 Task: Create a new spreadsheet using the template "Education: Grade Book".
Action: Mouse moved to (58, 109)
Screenshot: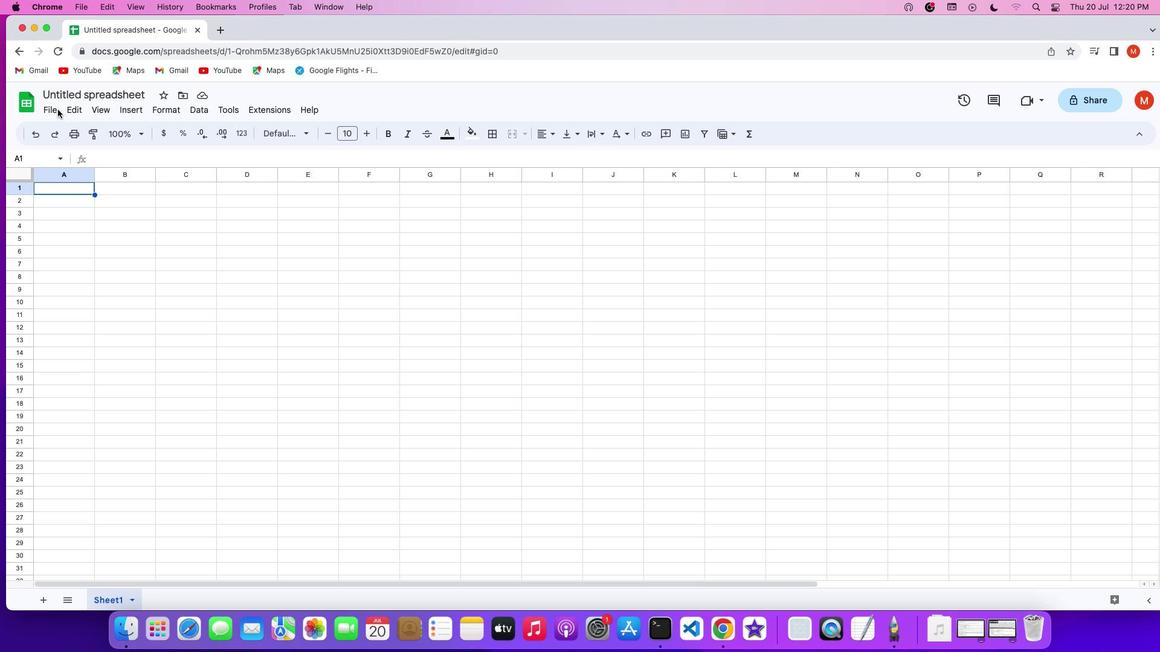 
Action: Mouse pressed left at (58, 109)
Screenshot: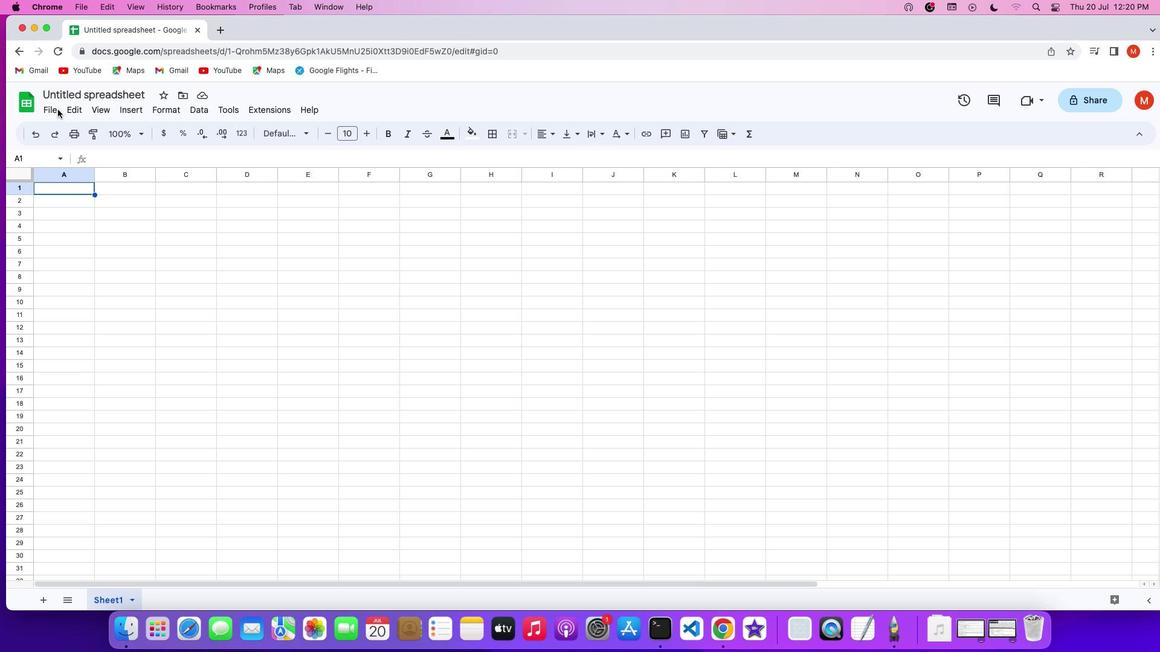 
Action: Mouse moved to (57, 109)
Screenshot: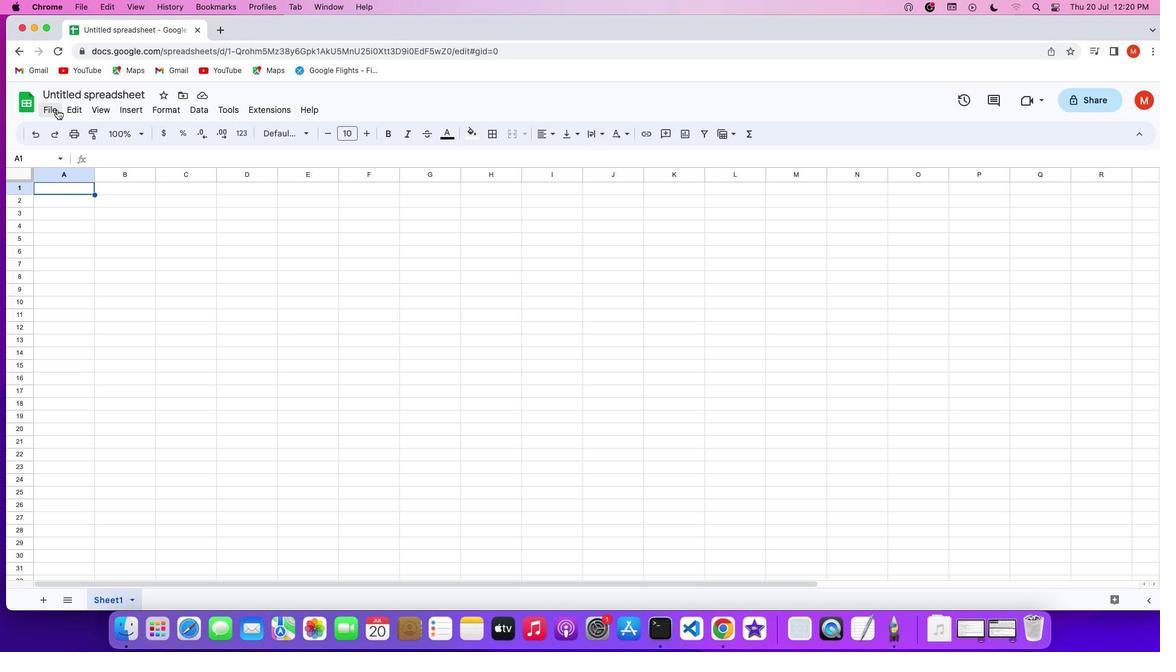 
Action: Mouse pressed left at (57, 109)
Screenshot: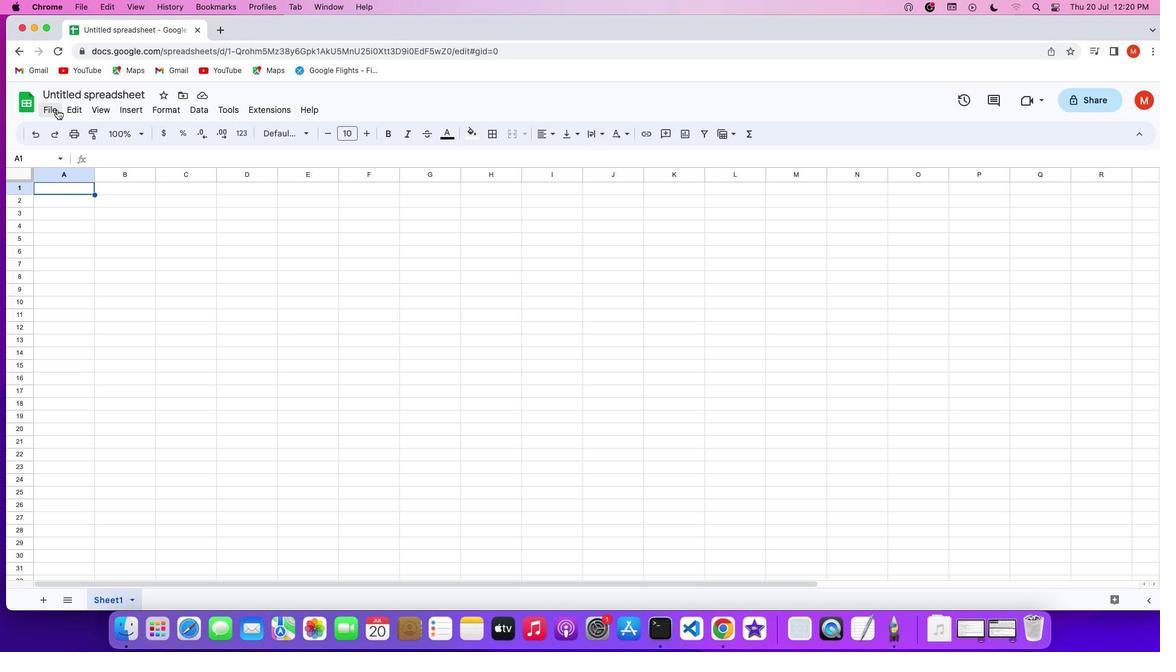 
Action: Mouse moved to (56, 124)
Screenshot: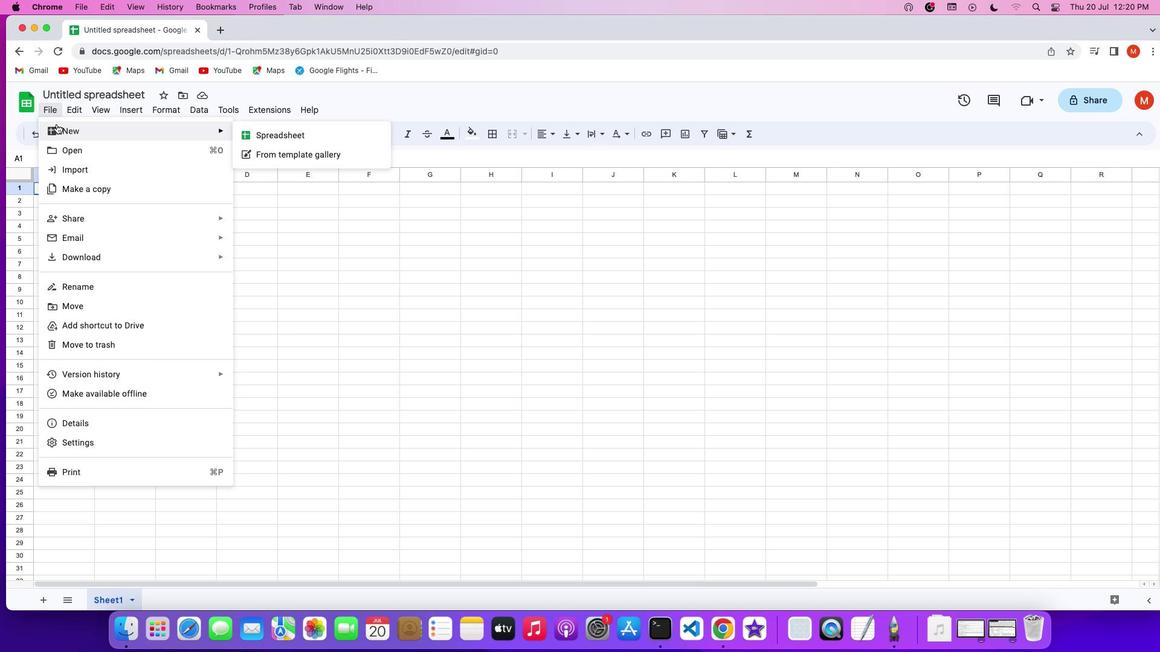 
Action: Mouse pressed left at (56, 124)
Screenshot: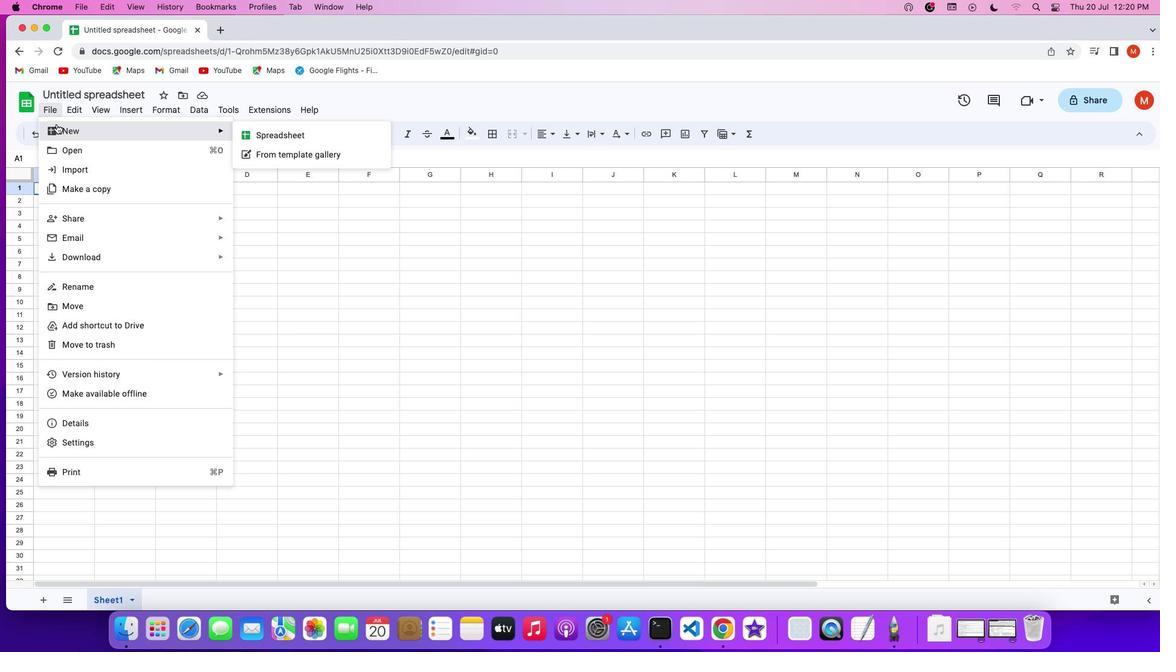 
Action: Mouse moved to (295, 147)
Screenshot: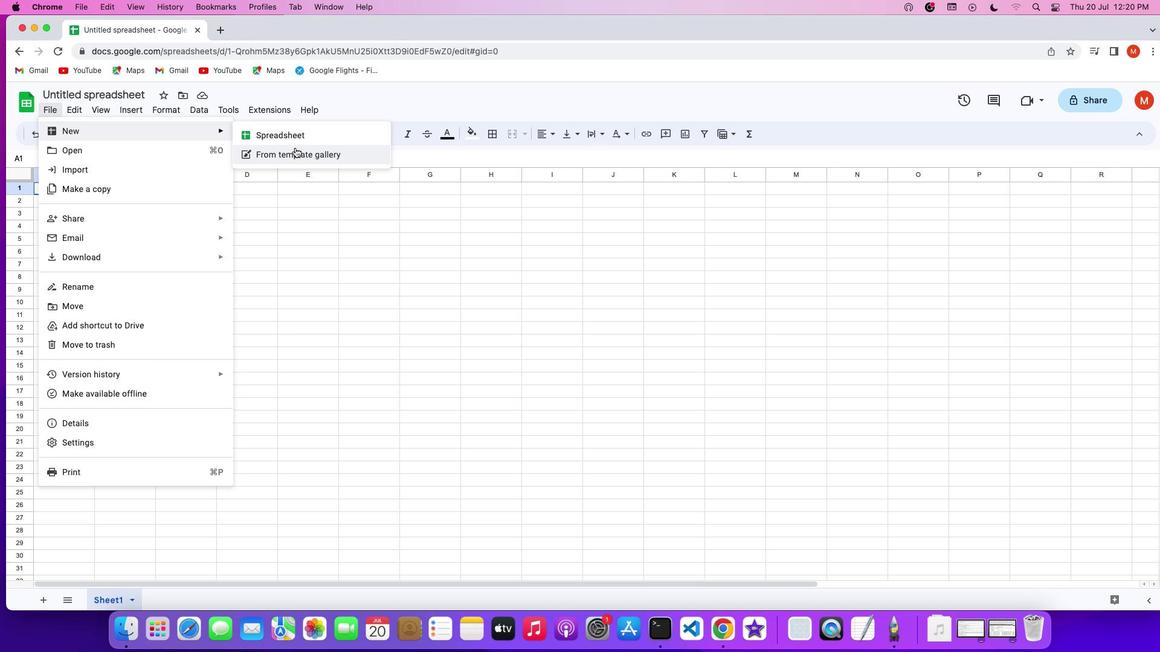 
Action: Mouse pressed left at (295, 147)
Screenshot: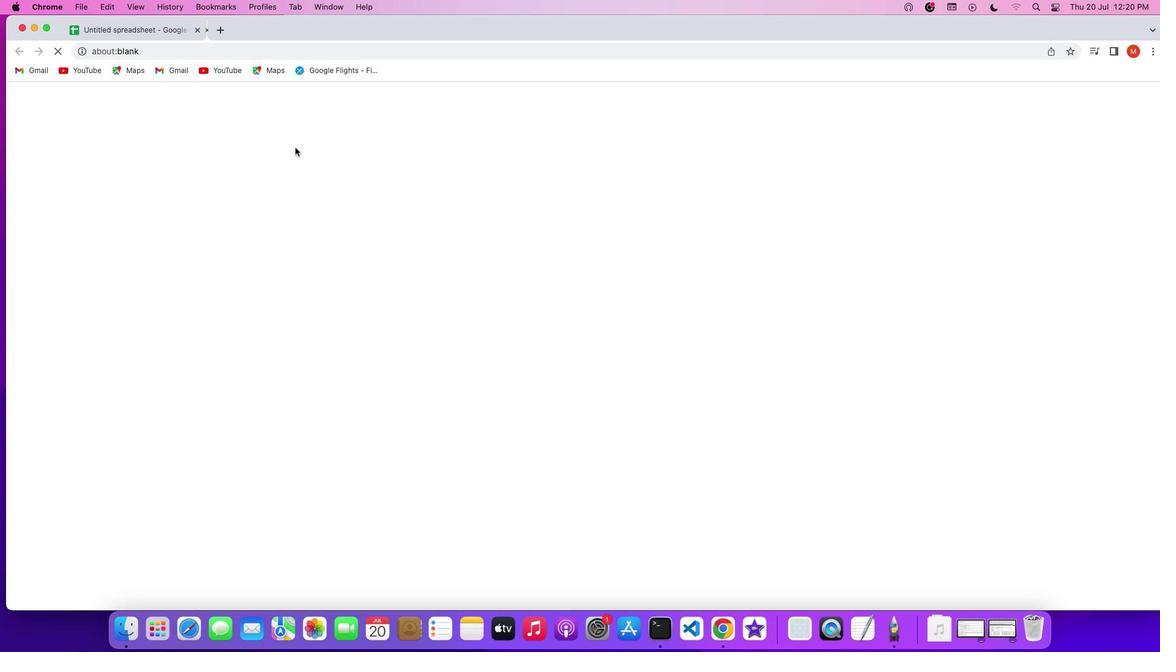 
Action: Mouse moved to (475, 303)
Screenshot: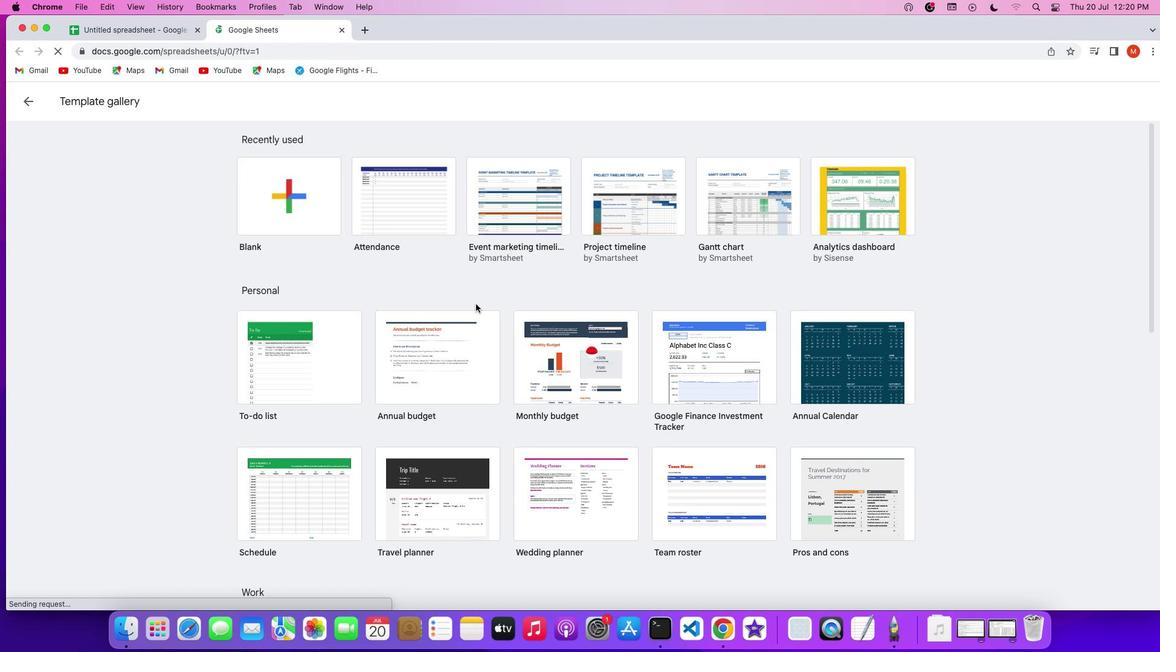 
Action: Mouse scrolled (475, 303) with delta (0, 0)
Screenshot: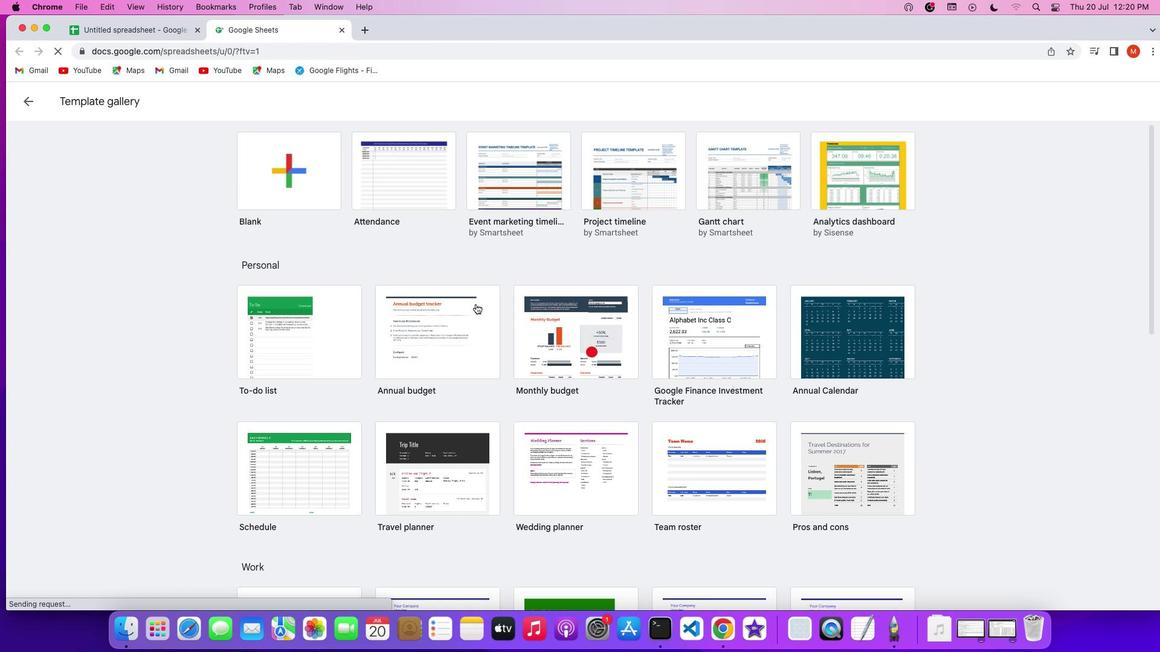 
Action: Mouse scrolled (475, 303) with delta (0, 0)
Screenshot: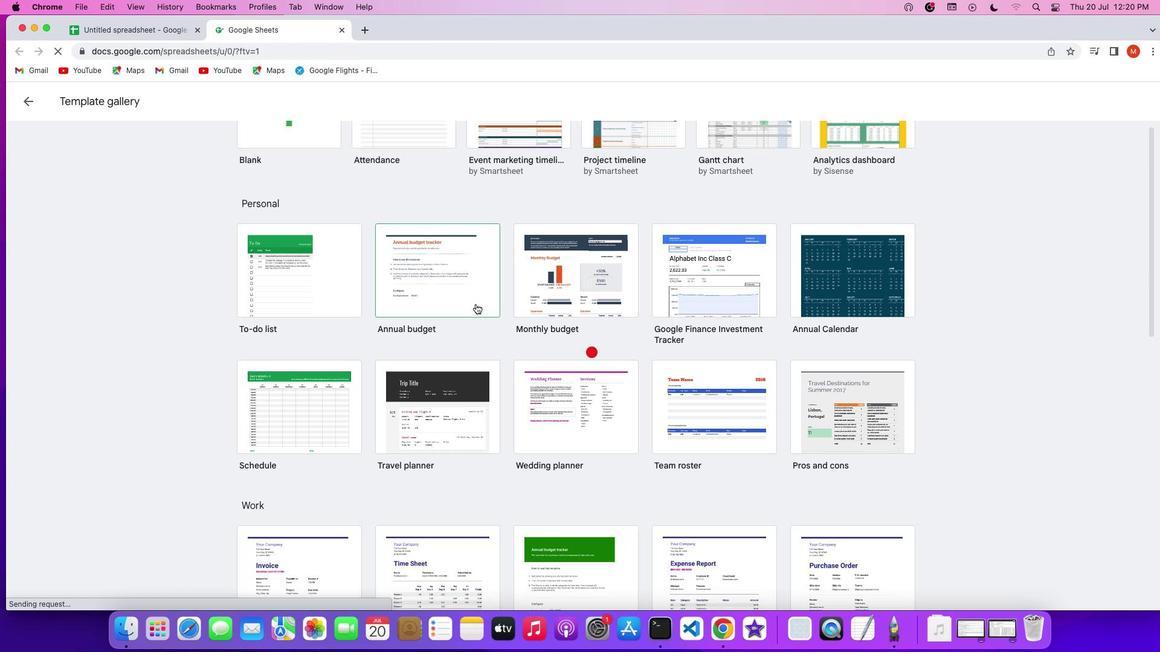 
Action: Mouse scrolled (475, 303) with delta (0, -1)
Screenshot: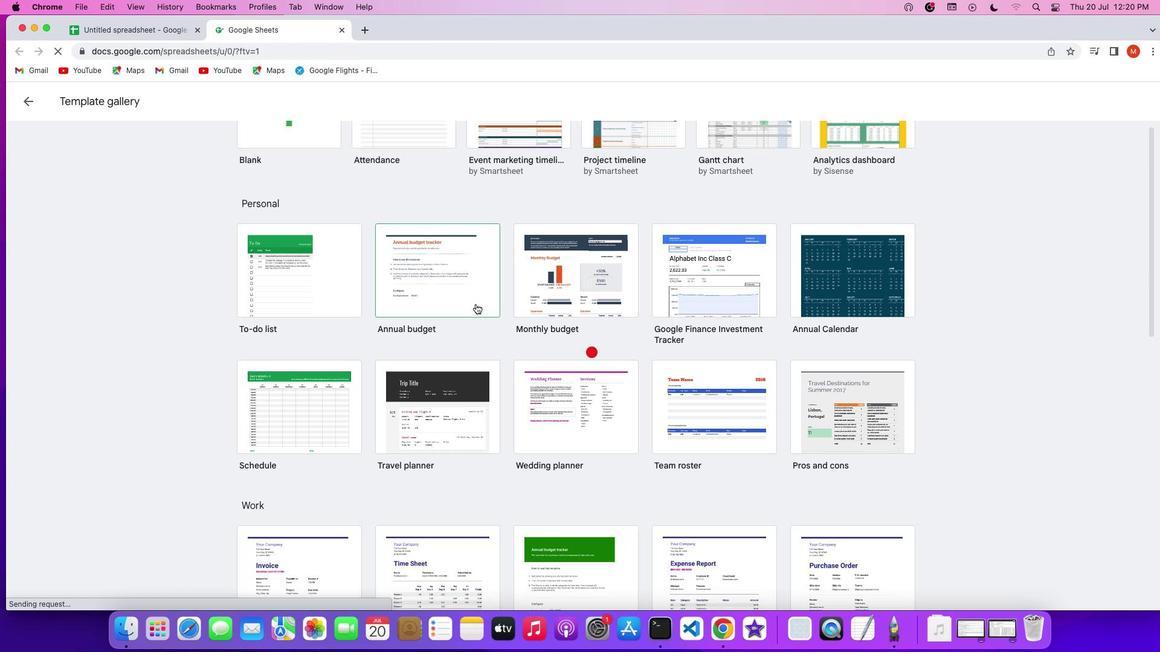
Action: Mouse scrolled (475, 303) with delta (0, -2)
Screenshot: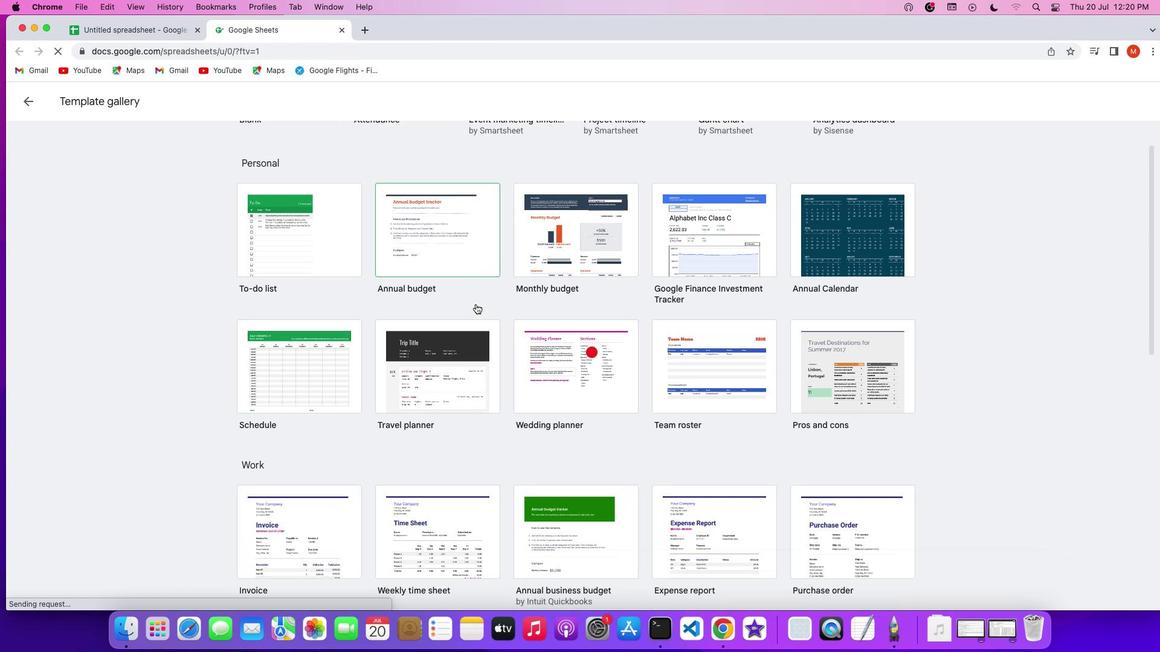 
Action: Mouse scrolled (475, 303) with delta (0, -3)
Screenshot: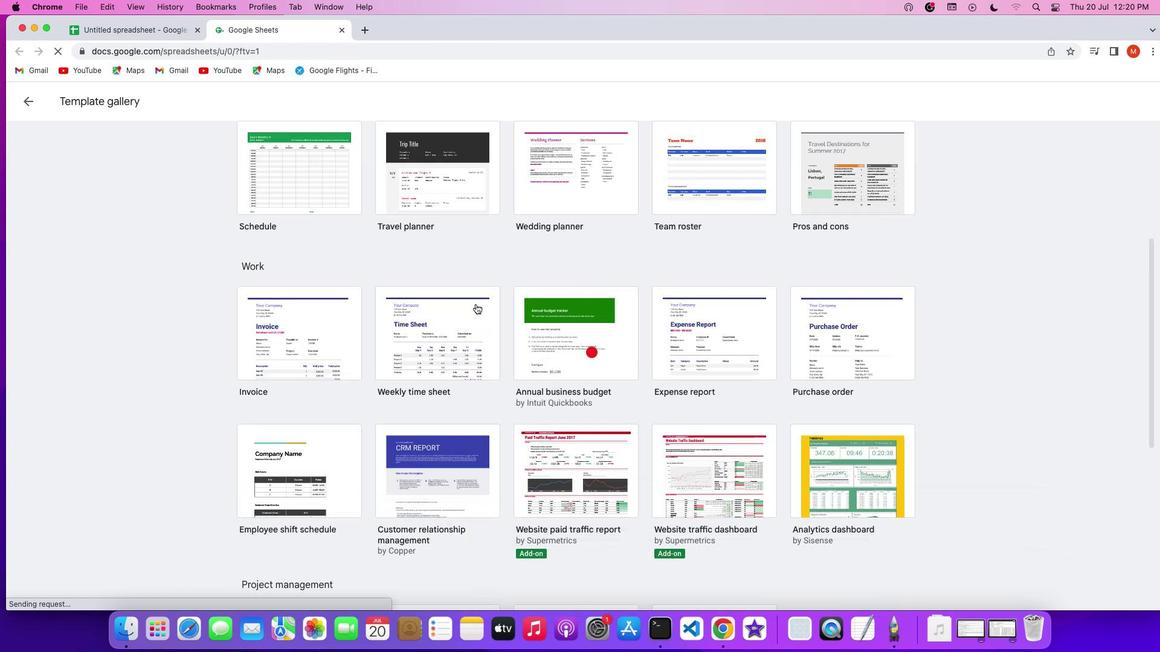 
Action: Mouse scrolled (475, 303) with delta (0, 0)
Screenshot: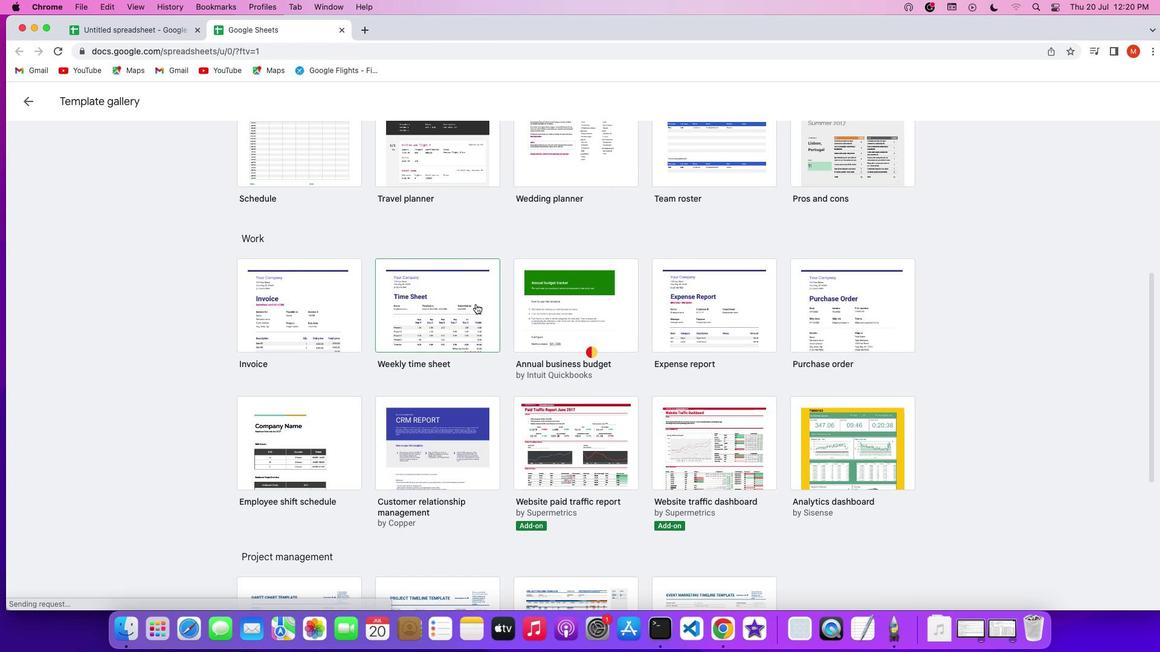 
Action: Mouse scrolled (475, 303) with delta (0, 0)
Screenshot: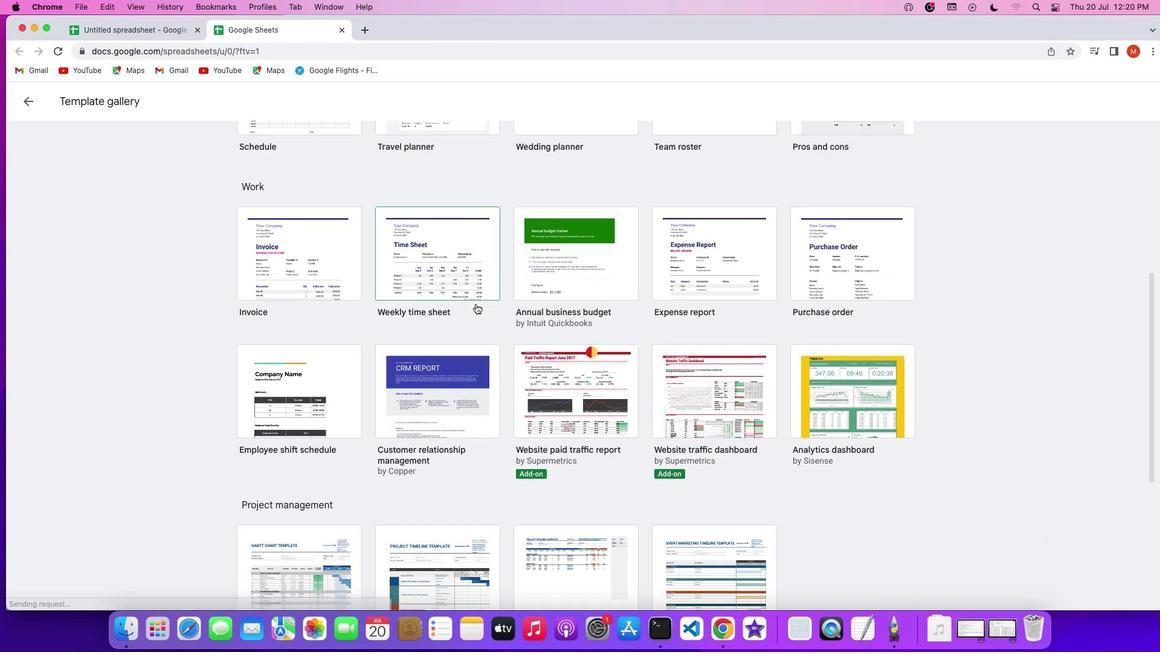 
Action: Mouse scrolled (475, 303) with delta (0, -1)
Screenshot: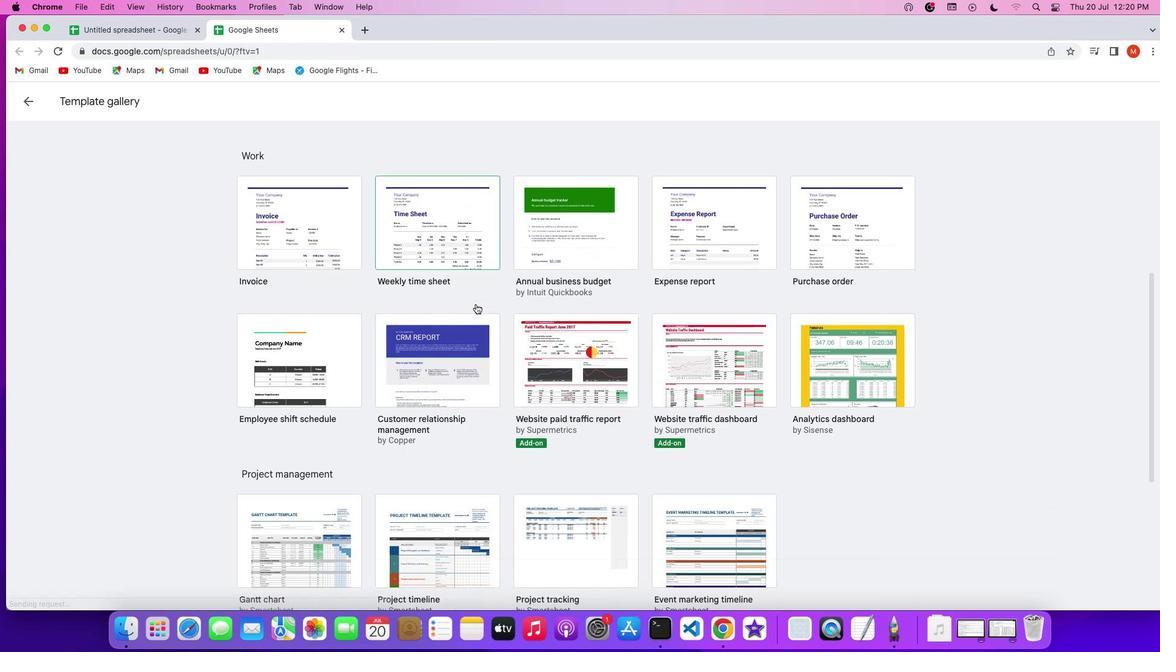 
Action: Mouse scrolled (475, 303) with delta (0, -2)
Screenshot: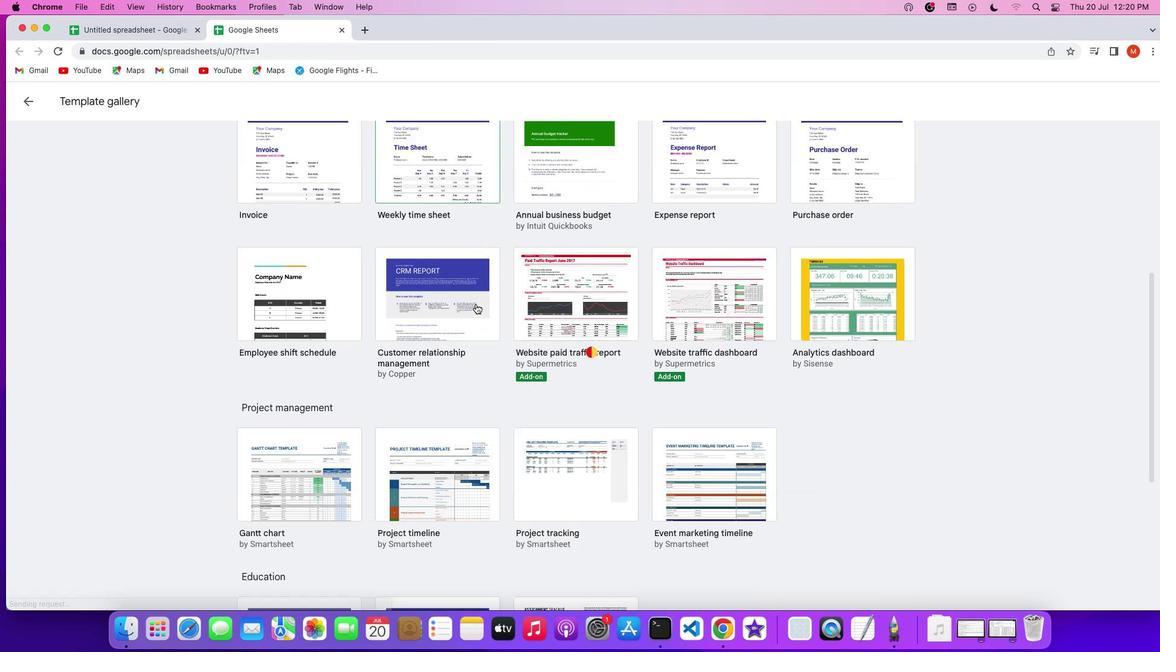 
Action: Mouse scrolled (475, 303) with delta (0, -2)
Screenshot: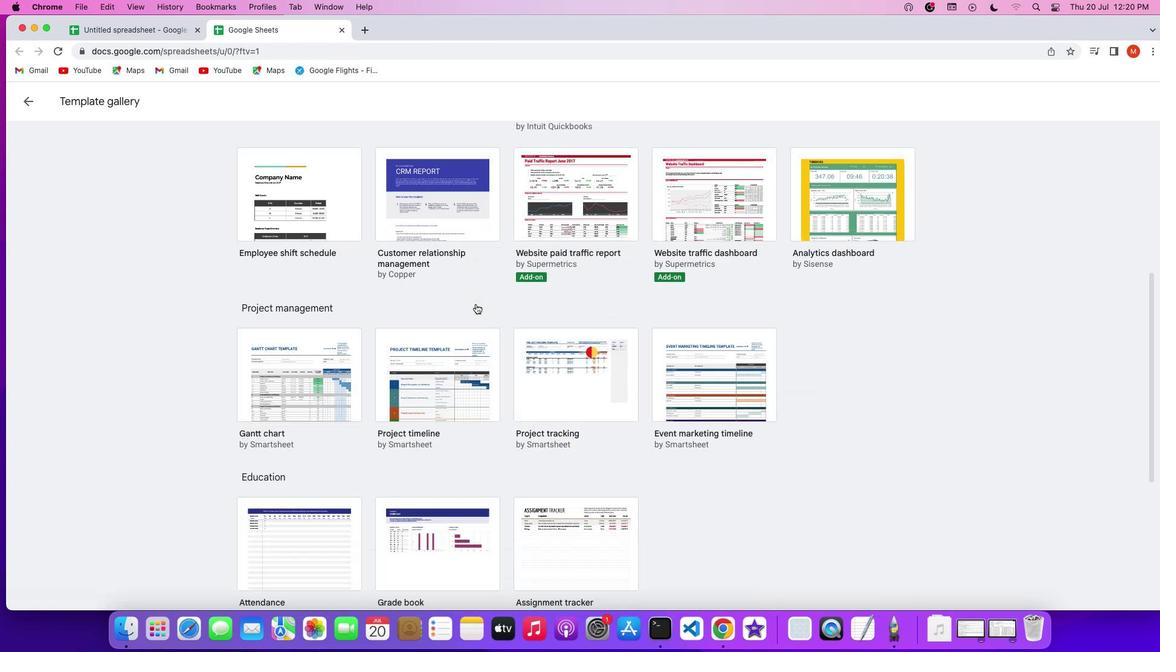 
Action: Mouse scrolled (475, 303) with delta (0, 0)
Screenshot: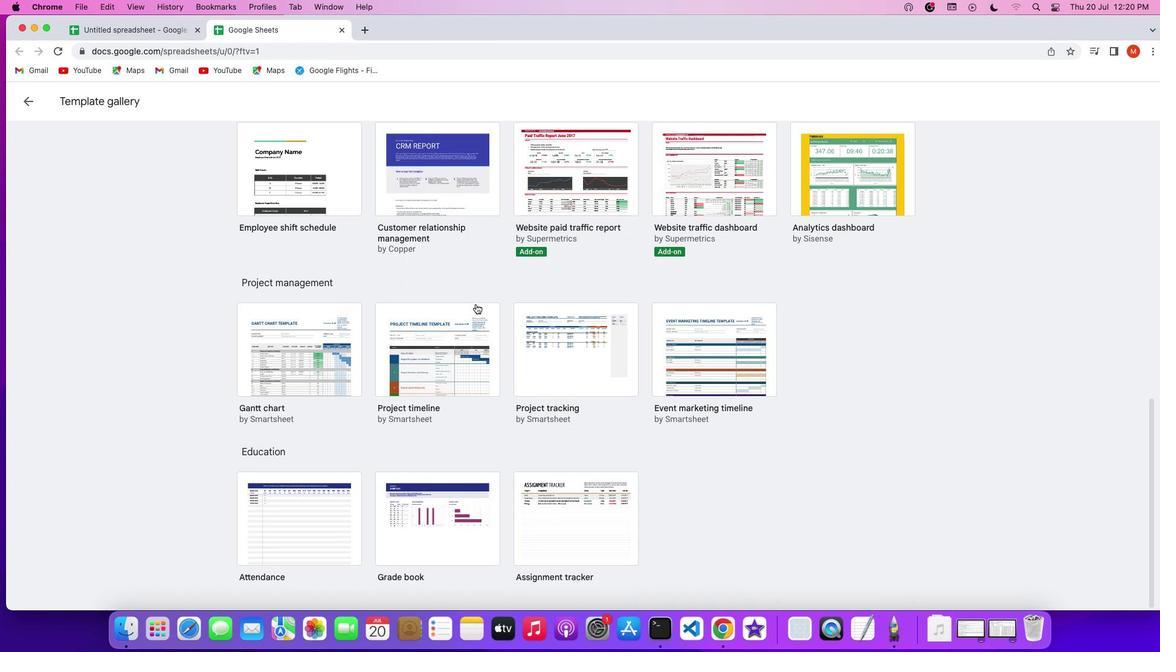 
Action: Mouse scrolled (475, 303) with delta (0, 0)
Screenshot: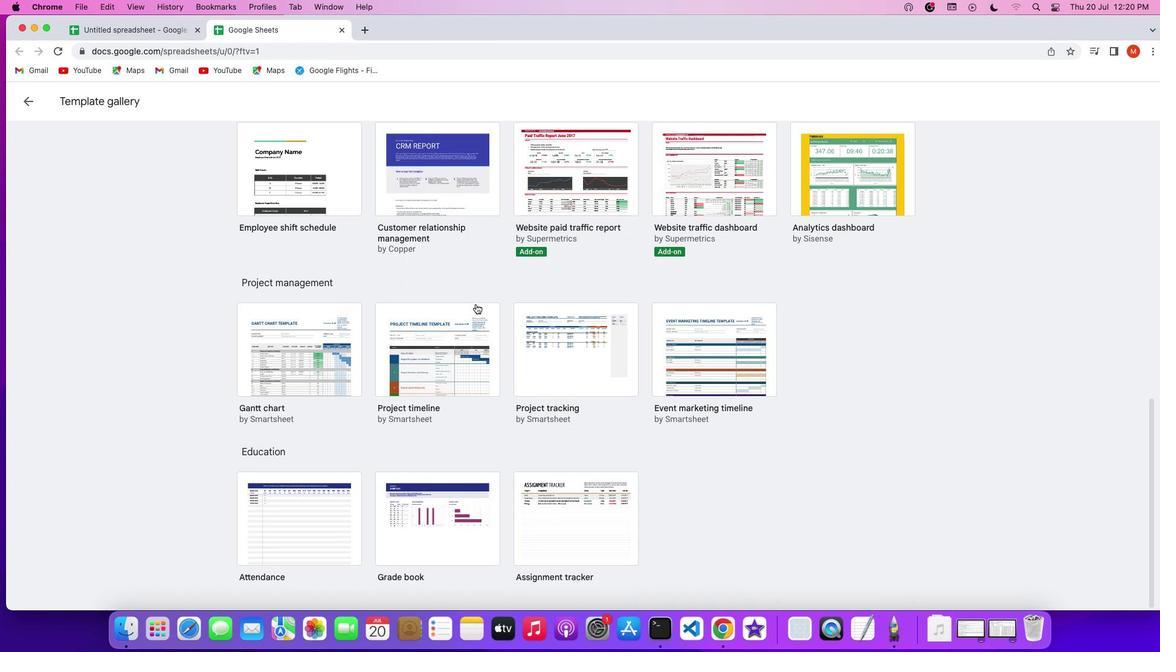 
Action: Mouse scrolled (475, 303) with delta (0, 0)
Screenshot: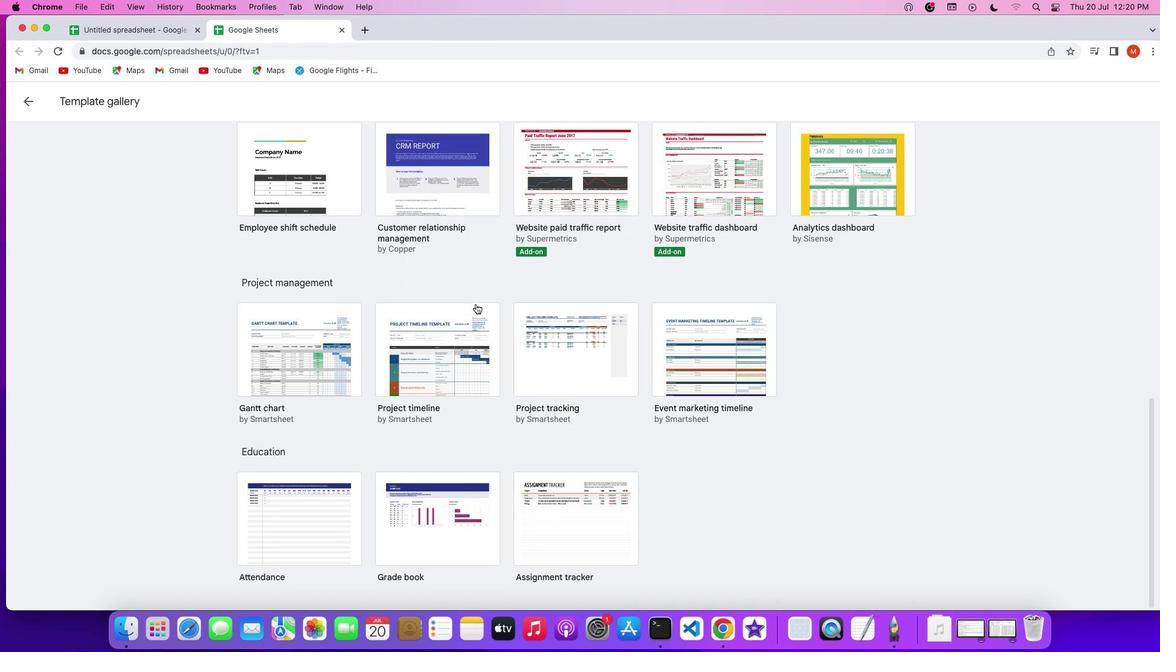 
Action: Mouse scrolled (475, 303) with delta (0, -1)
Screenshot: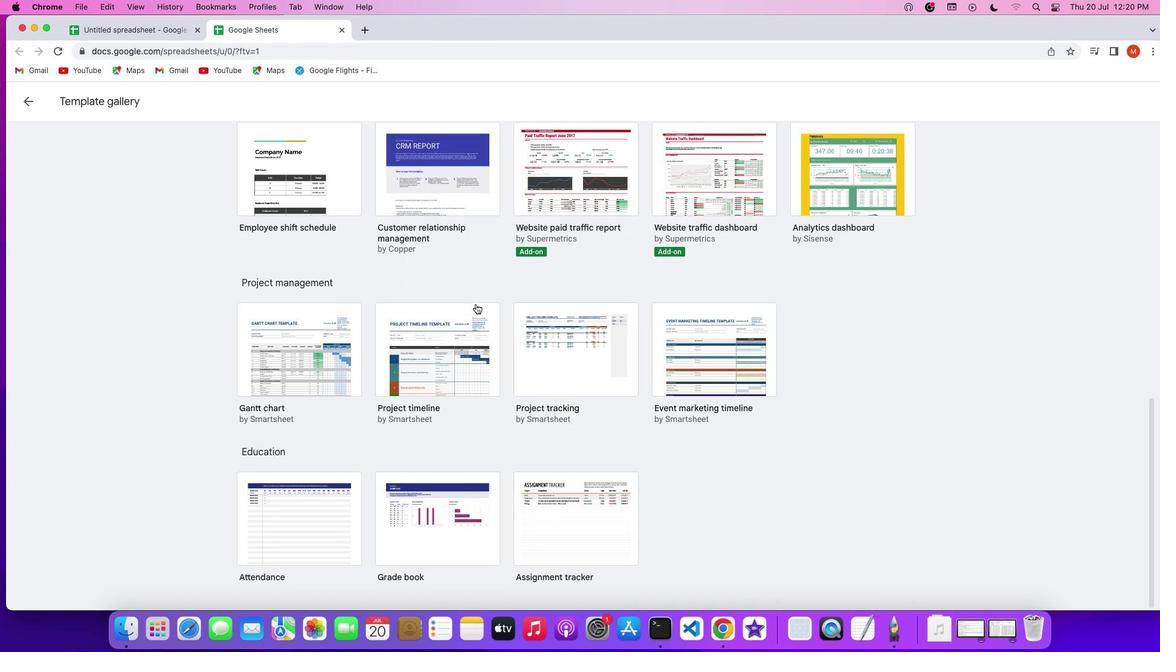 
Action: Mouse moved to (467, 529)
Screenshot: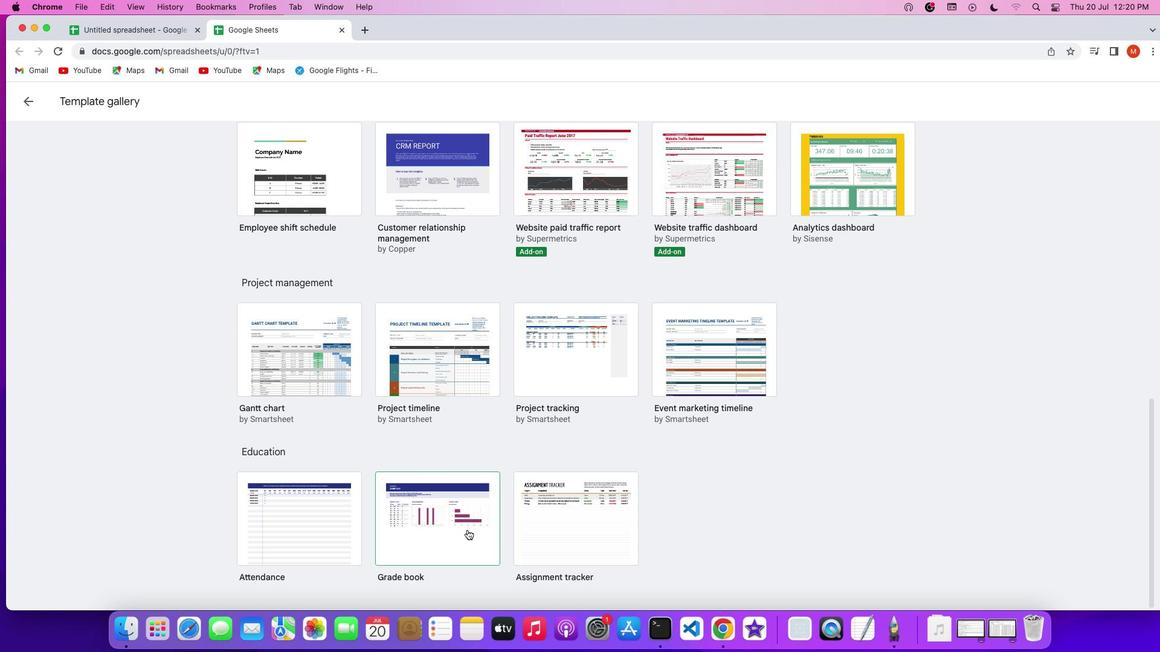 
Action: Mouse pressed left at (467, 529)
Screenshot: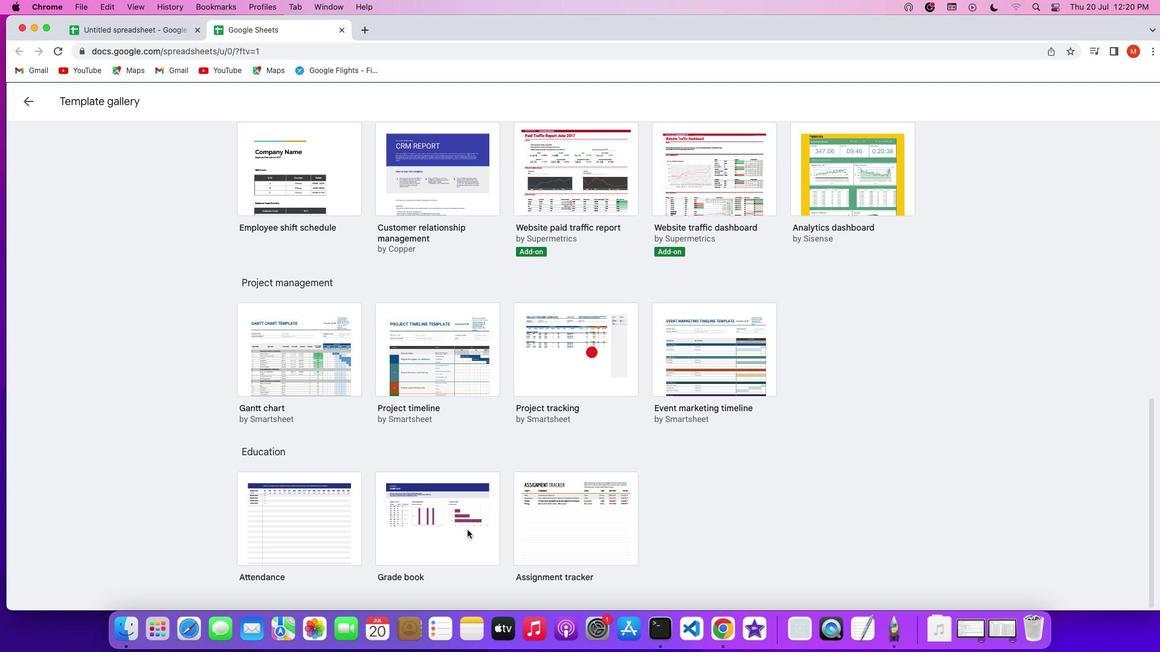 
Action: Mouse moved to (467, 530)
Screenshot: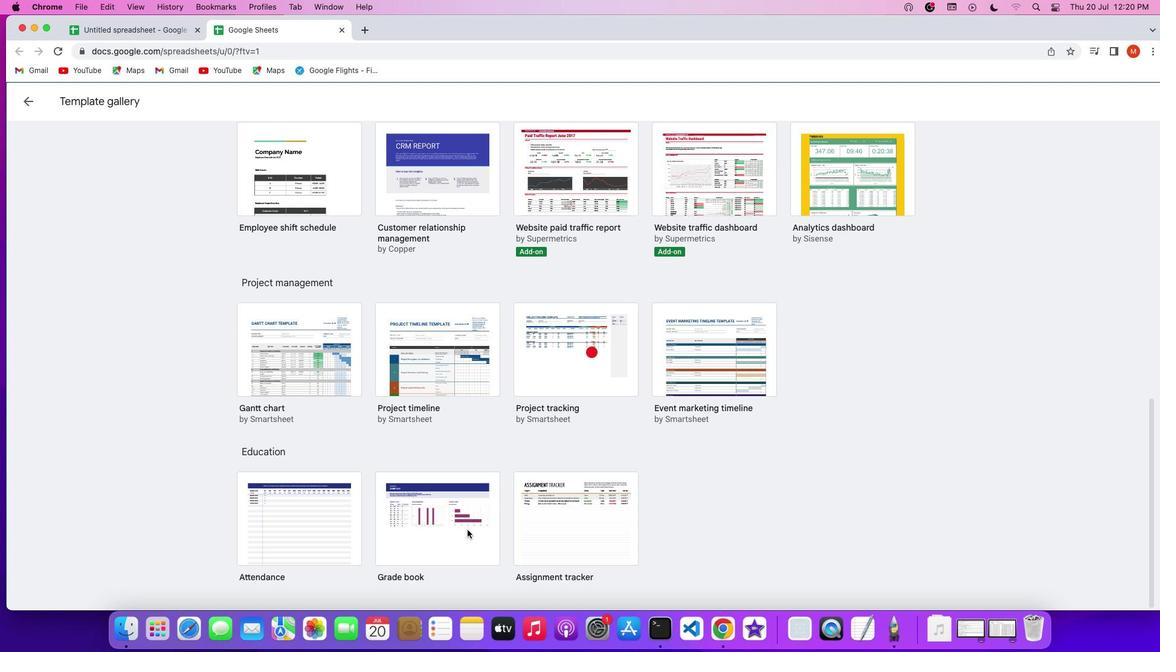 
Action: Mouse pressed left at (467, 530)
Screenshot: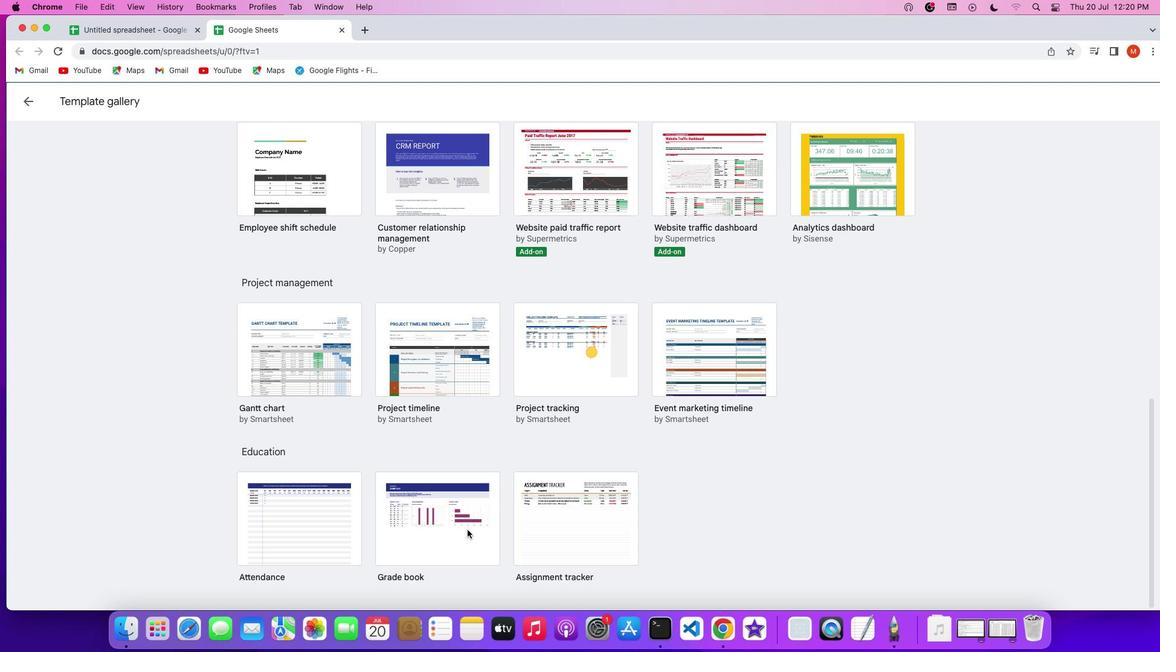 
